 Task: Open Card Card0000000176 in Board Board0000000044 in Workspace WS0000000015 in Trello. Add Member Email0000000060 to Card Card0000000176 in Board Board0000000044 in Workspace WS0000000015 in Trello. Add Red Label titled Label0000000176 to Card Card0000000176 in Board Board0000000044 in Workspace WS0000000015 in Trello. Add Checklist CL0000000176 to Card Card0000000176 in Board Board0000000044 in Workspace WS0000000015 in Trello. Add Dates with Start Date as Nov 01 2023 and Due Date as Nov 30 2023 to Card Card0000000176 in Board Board0000000044 in Workspace WS0000000015 in Trello
Action: Mouse moved to (334, 404)
Screenshot: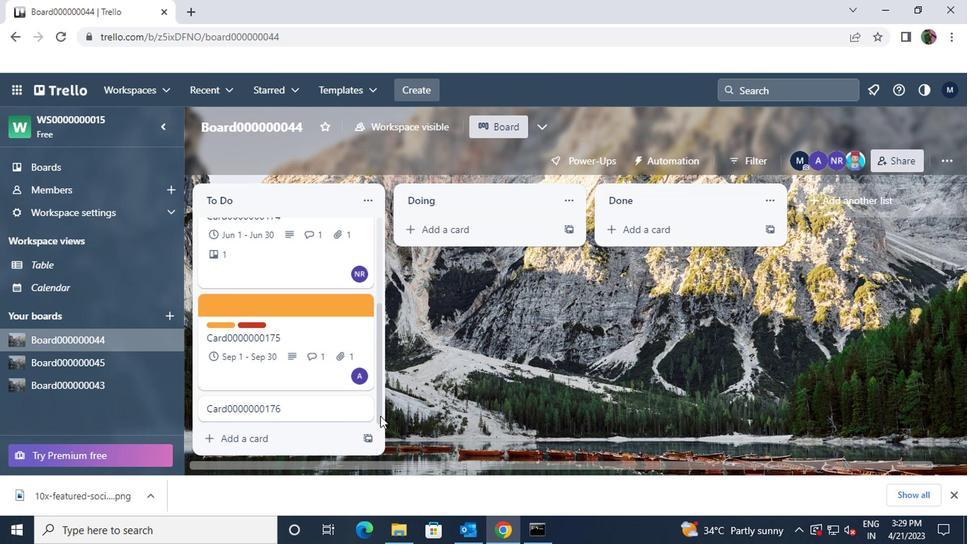 
Action: Mouse pressed left at (334, 404)
Screenshot: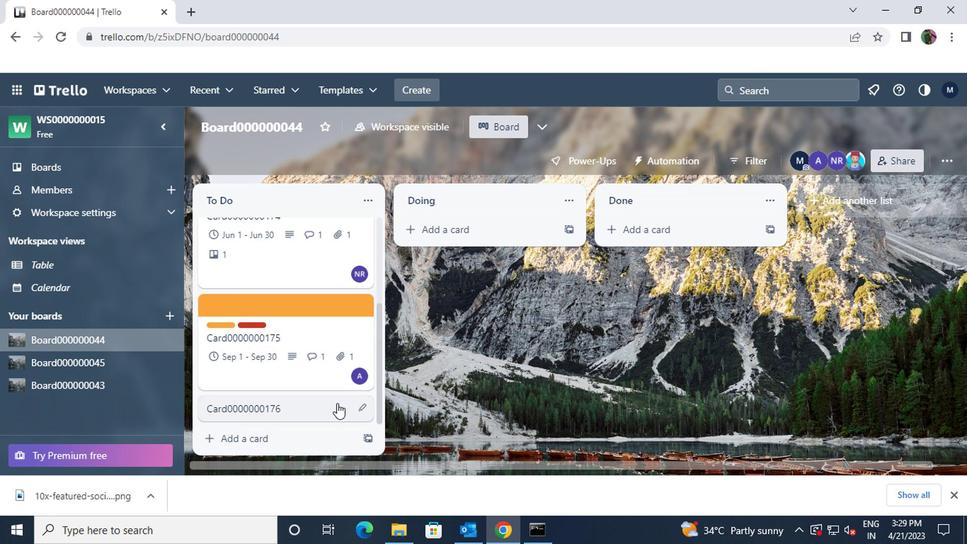 
Action: Mouse moved to (634, 205)
Screenshot: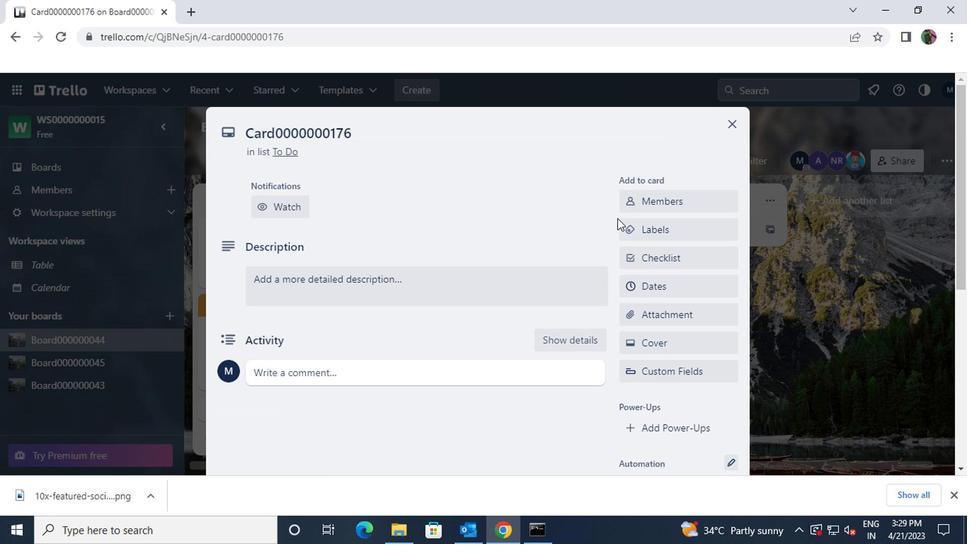 
Action: Mouse pressed left at (634, 205)
Screenshot: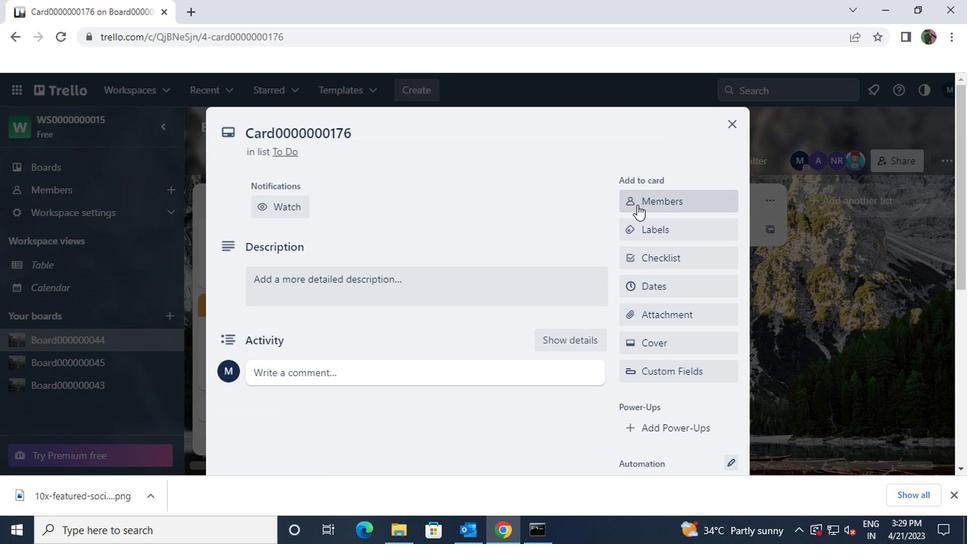
Action: Key pressed parteek.ku2002<Key.shift>@GMAIL.COM
Screenshot: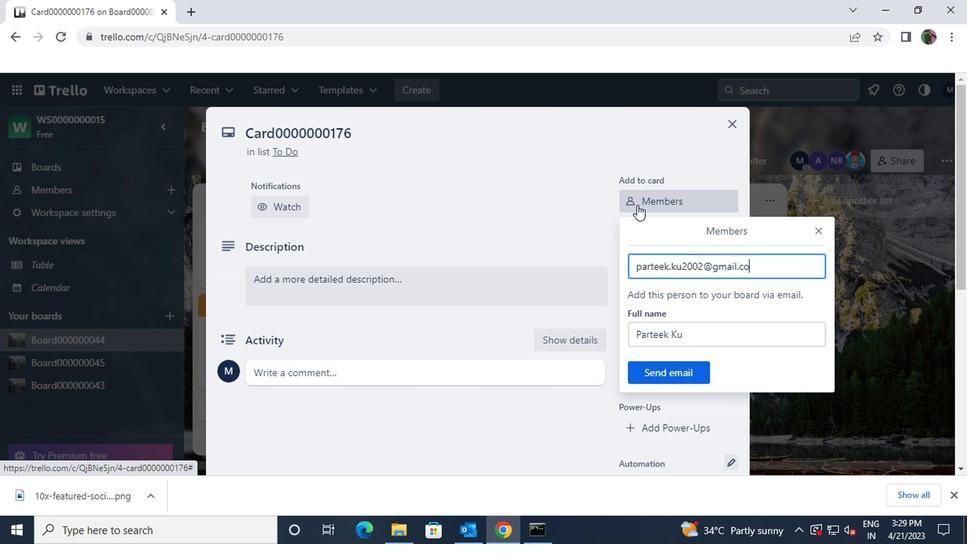 
Action: Mouse moved to (643, 371)
Screenshot: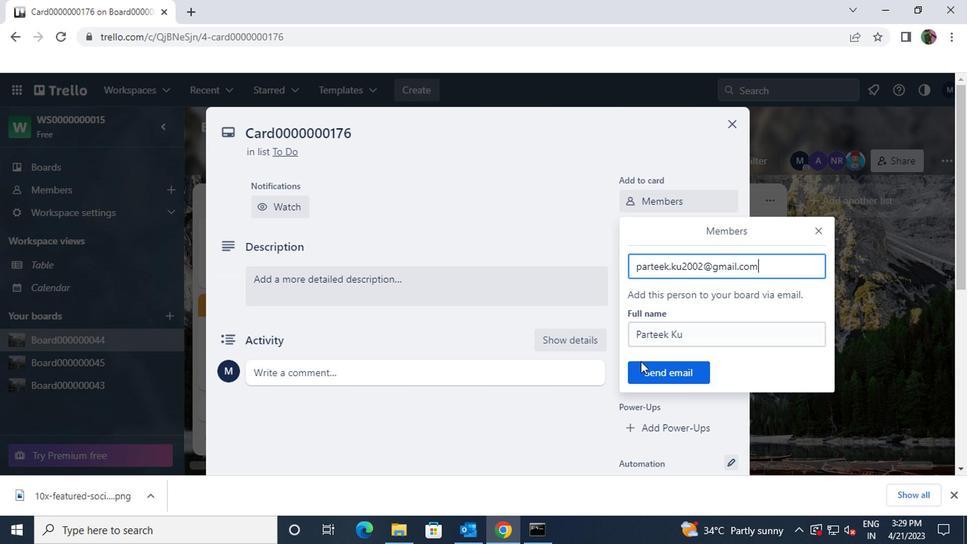 
Action: Mouse pressed left at (643, 371)
Screenshot: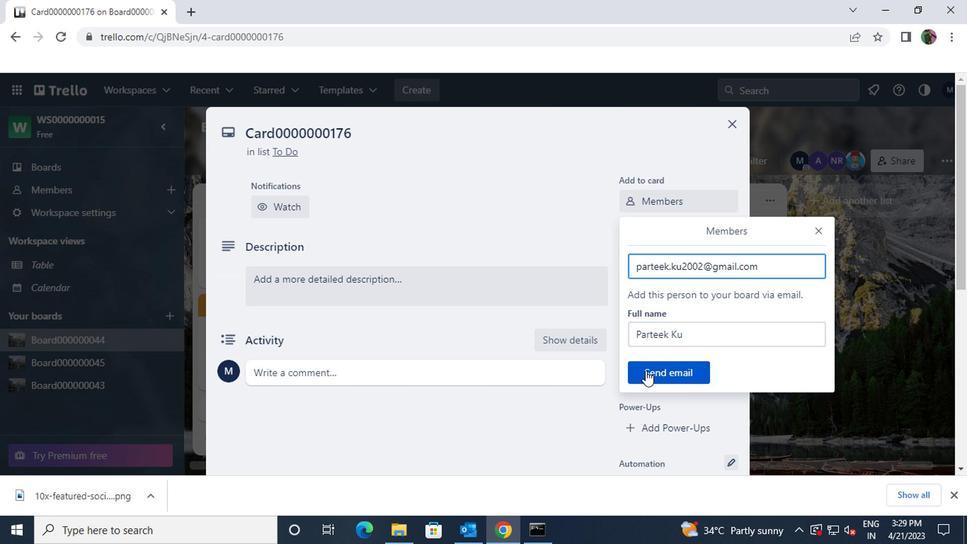 
Action: Mouse moved to (659, 231)
Screenshot: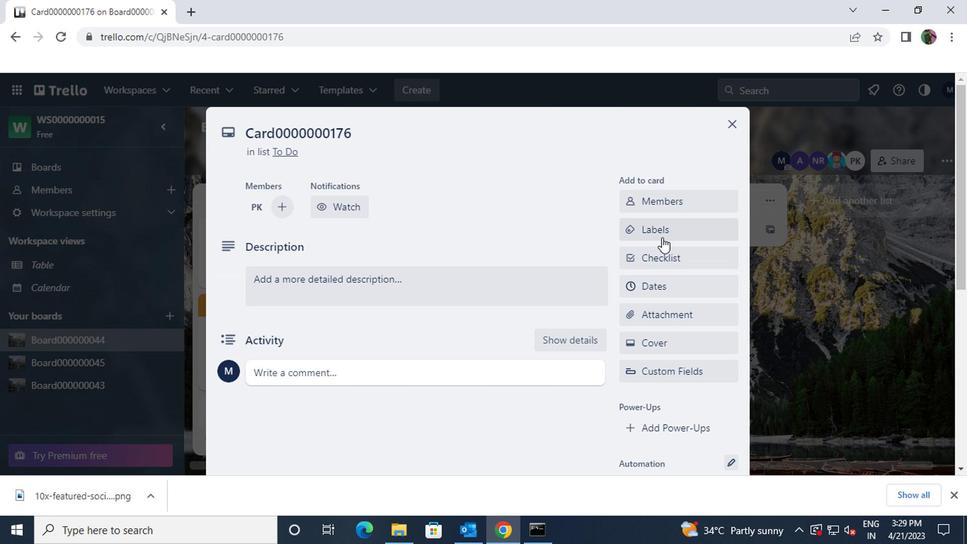 
Action: Mouse pressed left at (659, 231)
Screenshot: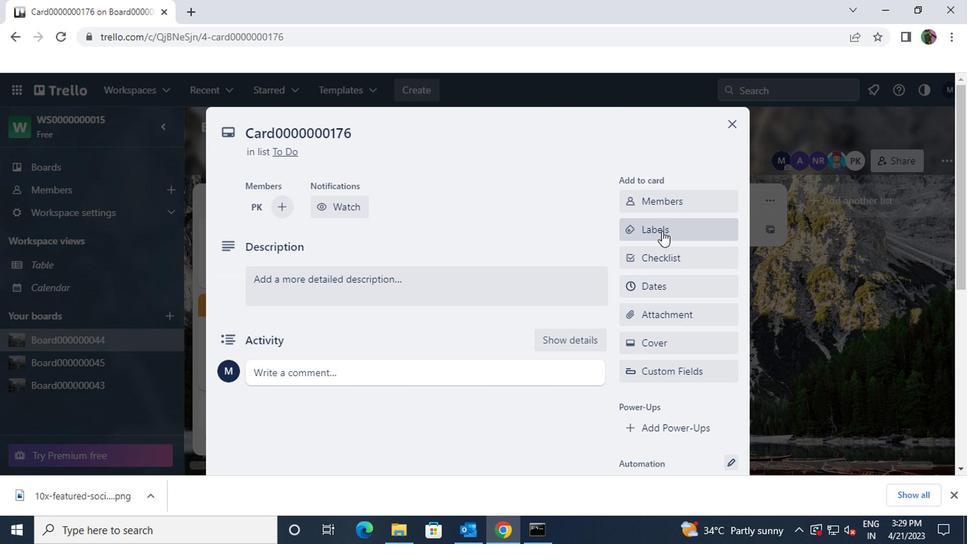 
Action: Mouse moved to (694, 405)
Screenshot: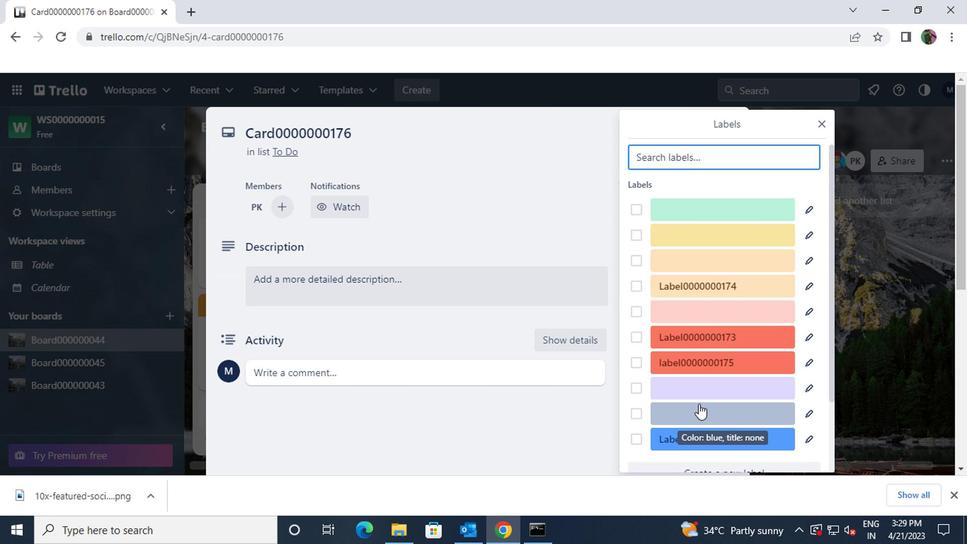 
Action: Mouse scrolled (694, 405) with delta (0, 0)
Screenshot: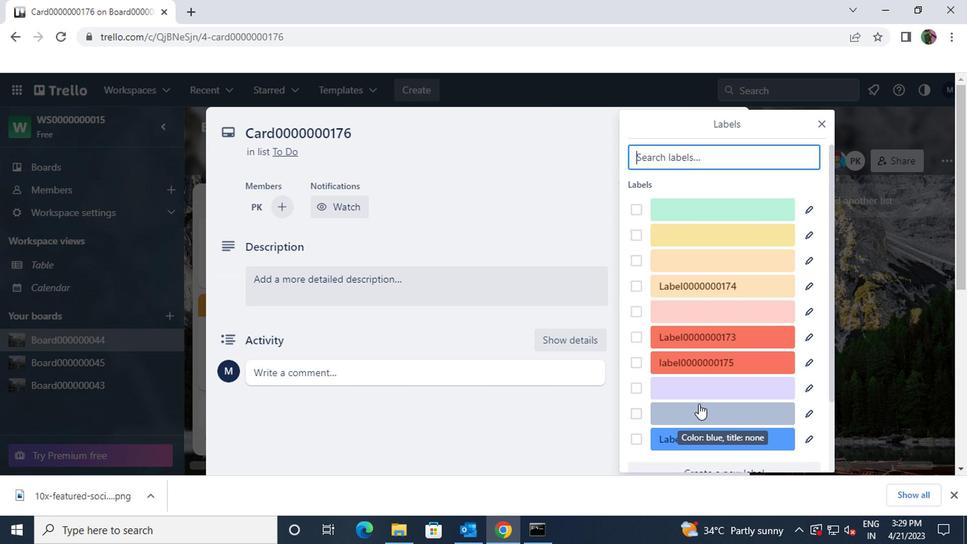 
Action: Mouse scrolled (694, 405) with delta (0, 0)
Screenshot: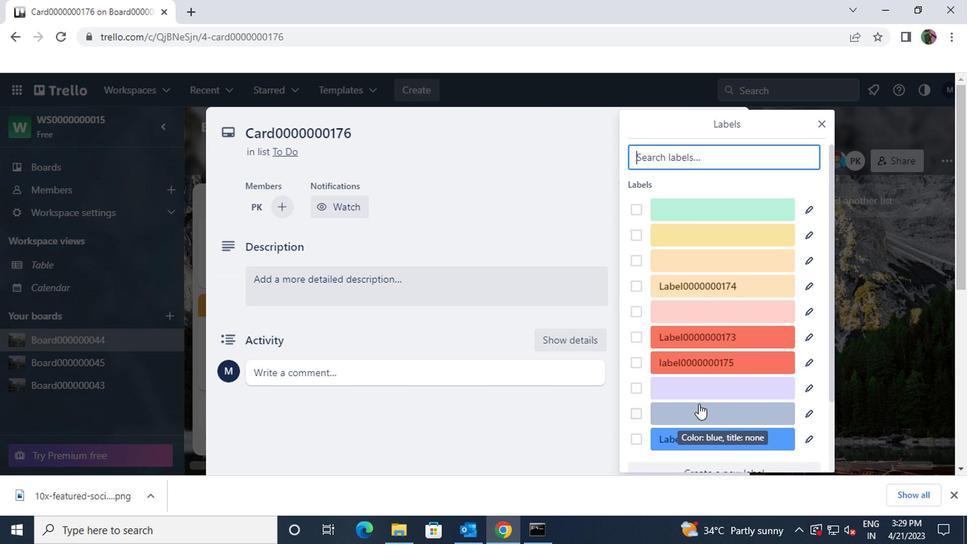 
Action: Mouse scrolled (694, 405) with delta (0, 0)
Screenshot: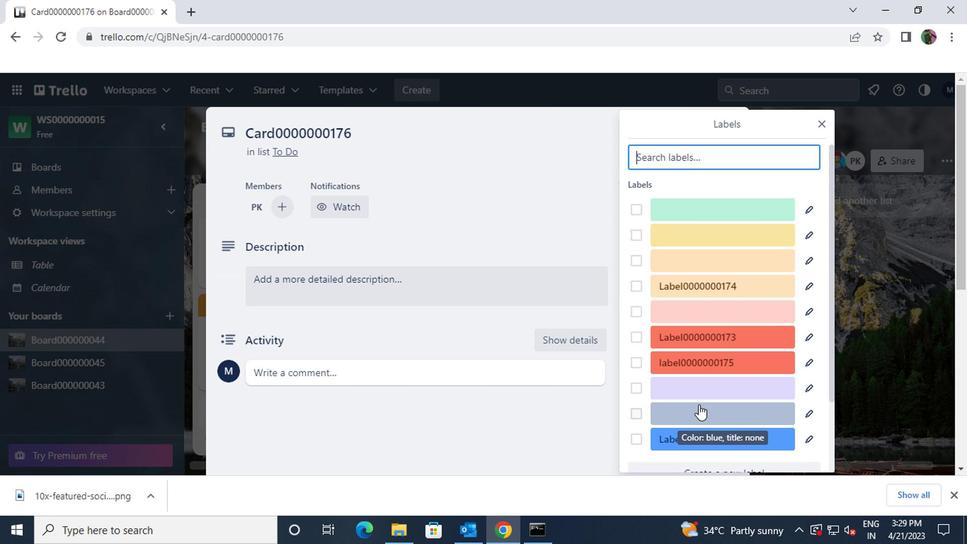 
Action: Mouse moved to (699, 386)
Screenshot: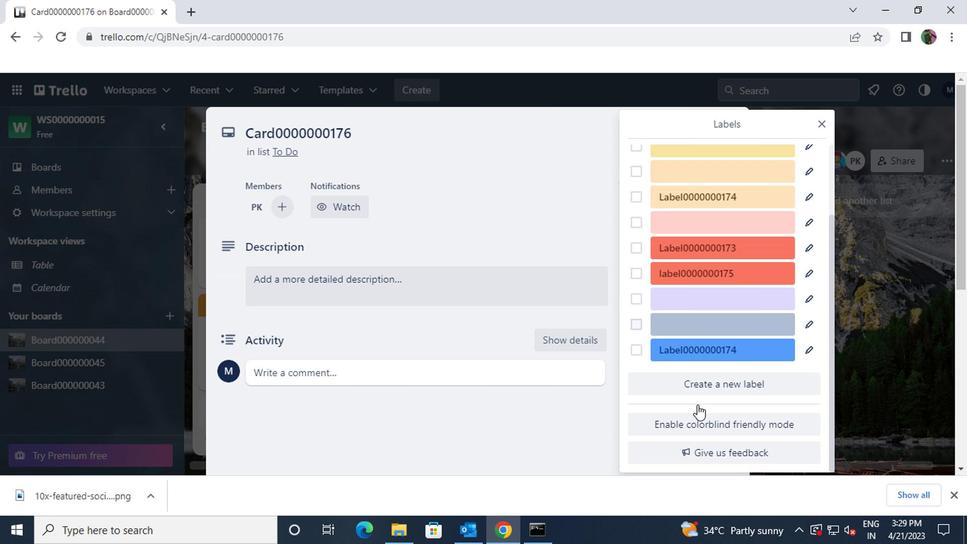 
Action: Mouse pressed left at (699, 386)
Screenshot: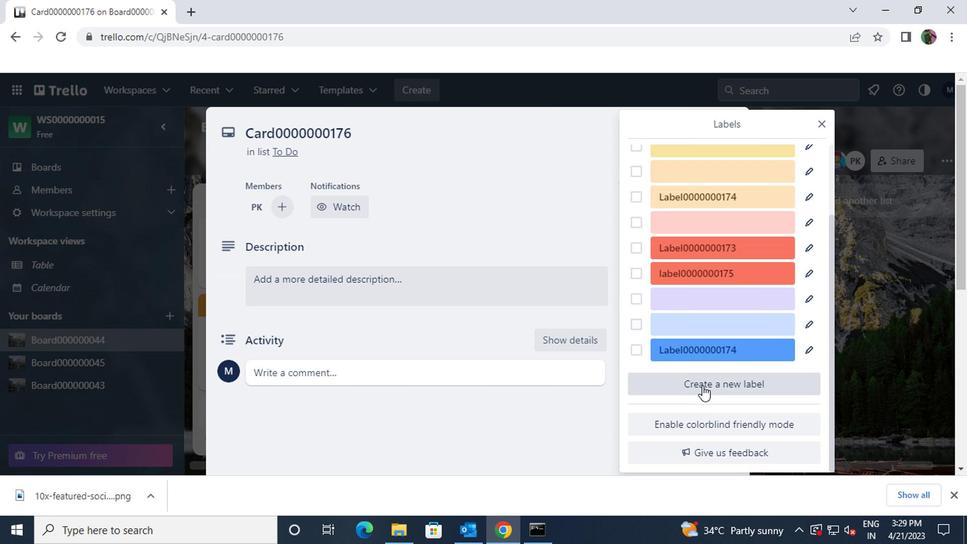 
Action: Mouse moved to (650, 194)
Screenshot: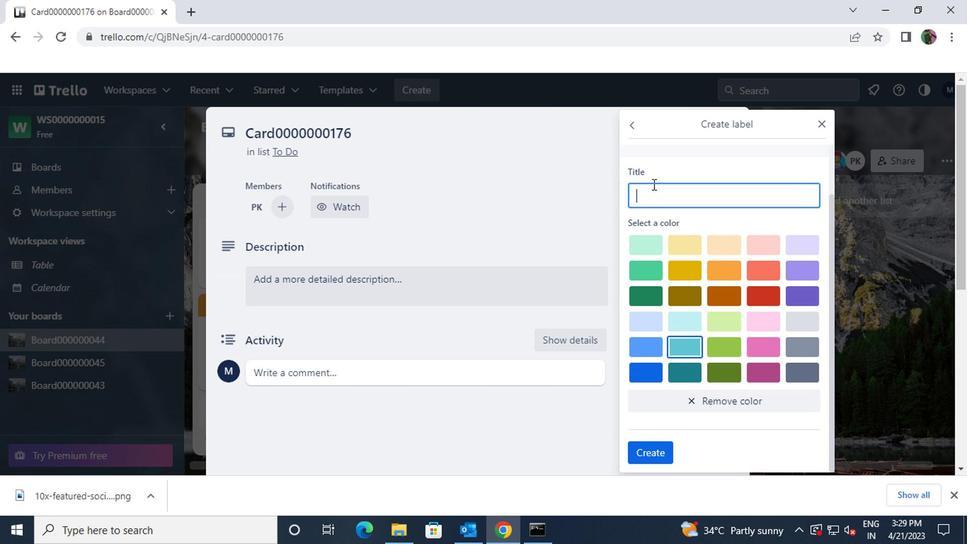 
Action: Mouse pressed left at (650, 194)
Screenshot: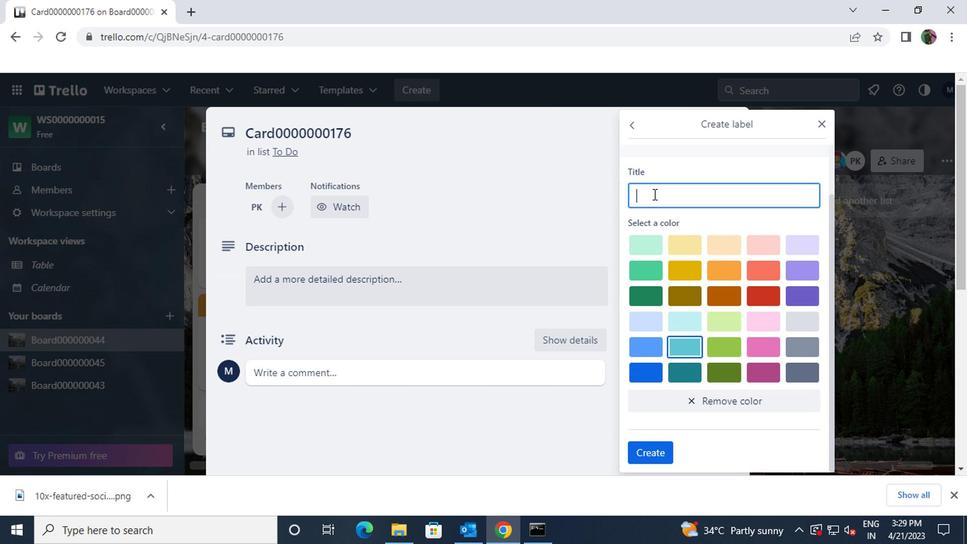 
Action: Key pressed <Key.shift>LABEL0000000176
Screenshot: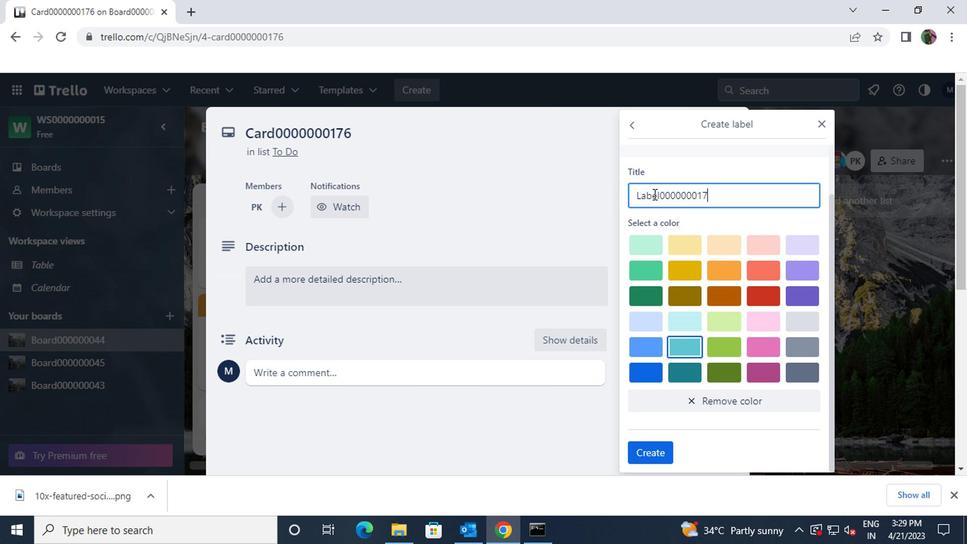 
Action: Mouse moved to (757, 290)
Screenshot: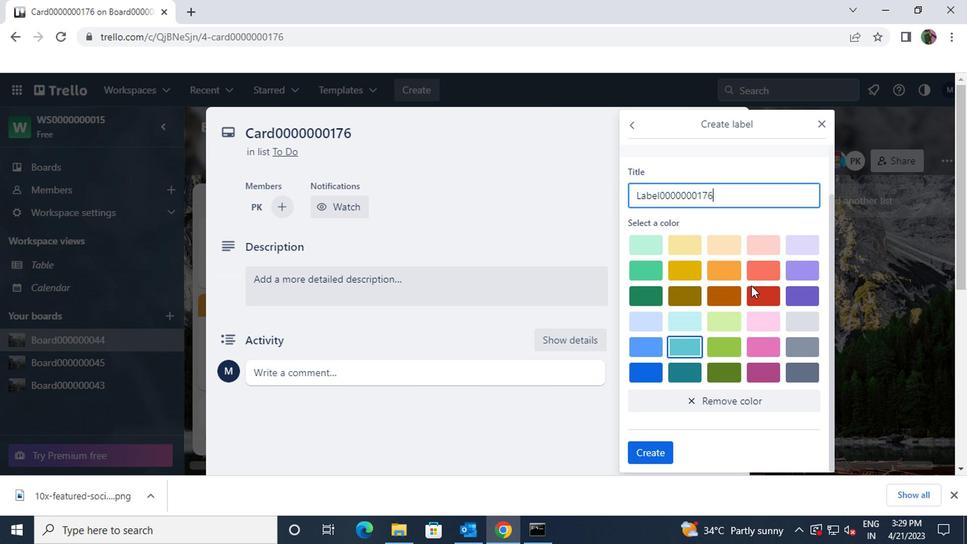 
Action: Mouse pressed left at (757, 290)
Screenshot: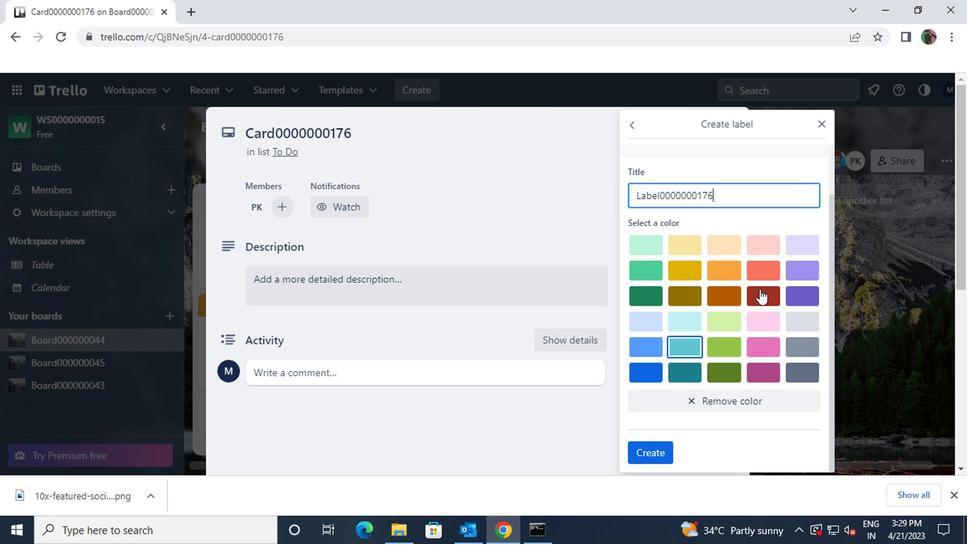 
Action: Mouse moved to (656, 450)
Screenshot: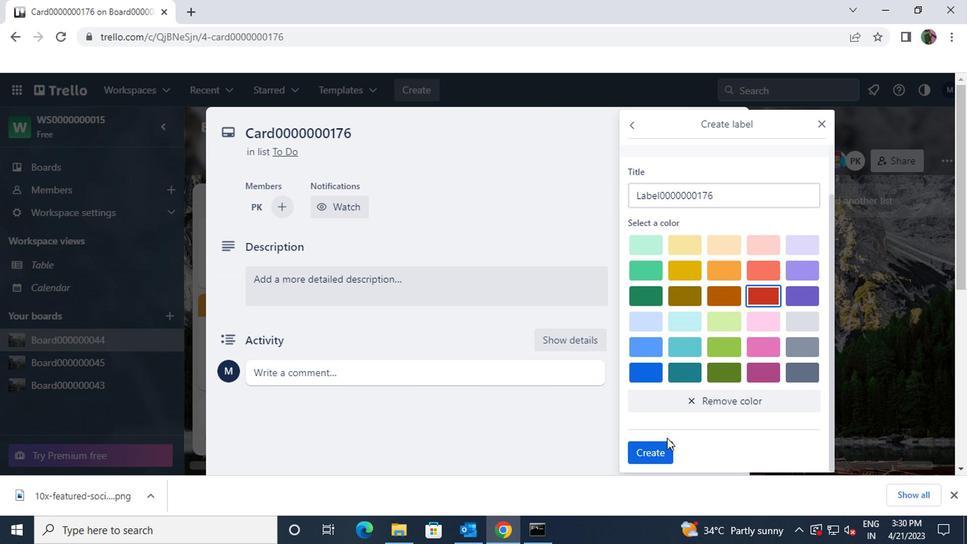
Action: Mouse pressed left at (656, 450)
Screenshot: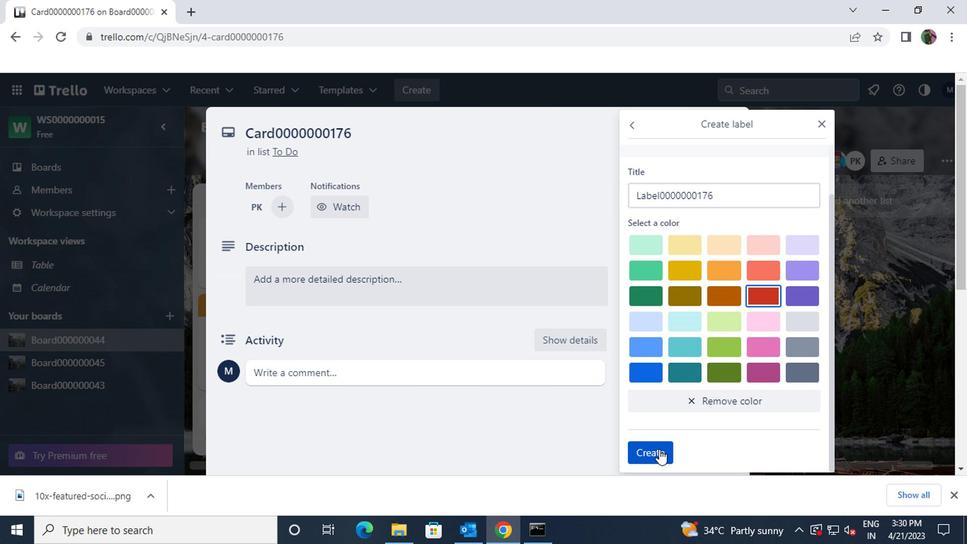 
Action: Mouse moved to (816, 122)
Screenshot: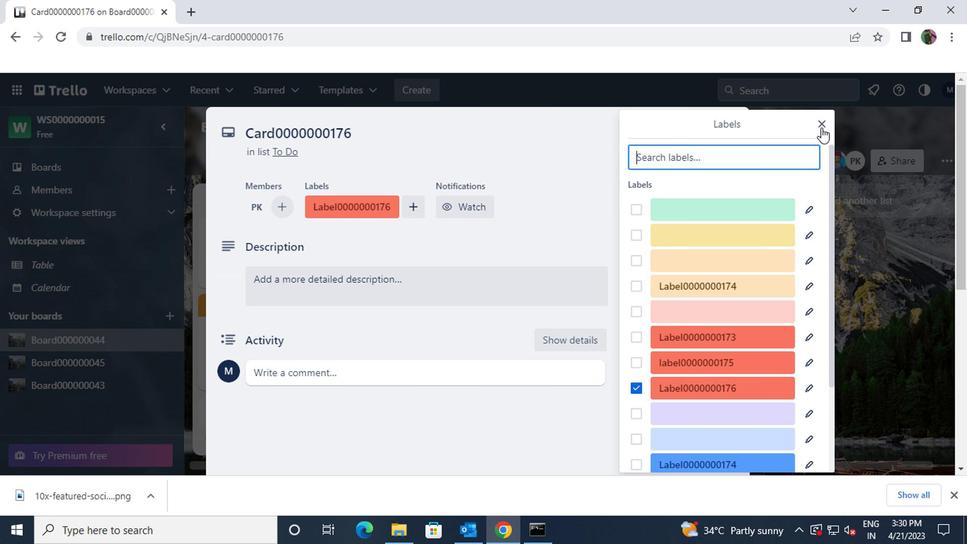 
Action: Mouse pressed left at (816, 122)
Screenshot: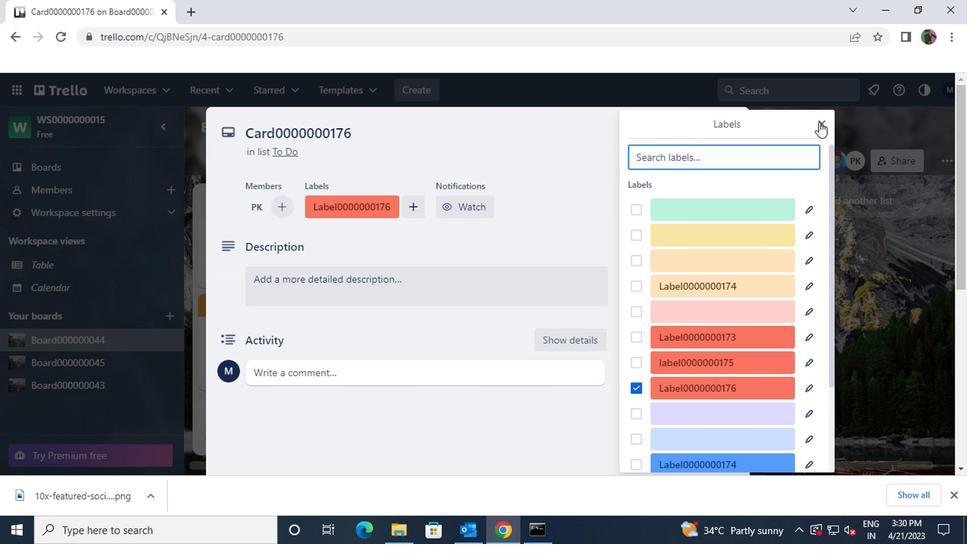 
Action: Mouse moved to (706, 252)
Screenshot: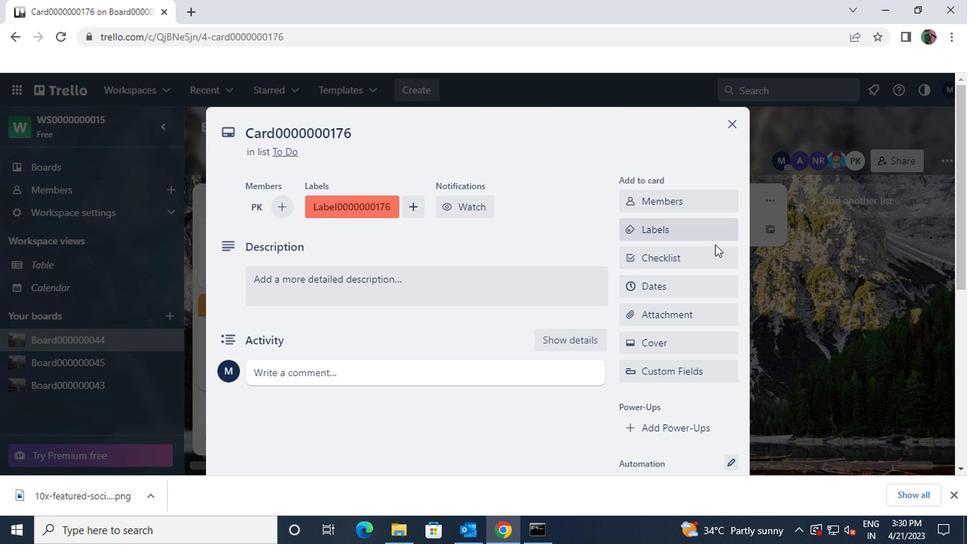 
Action: Mouse pressed left at (706, 252)
Screenshot: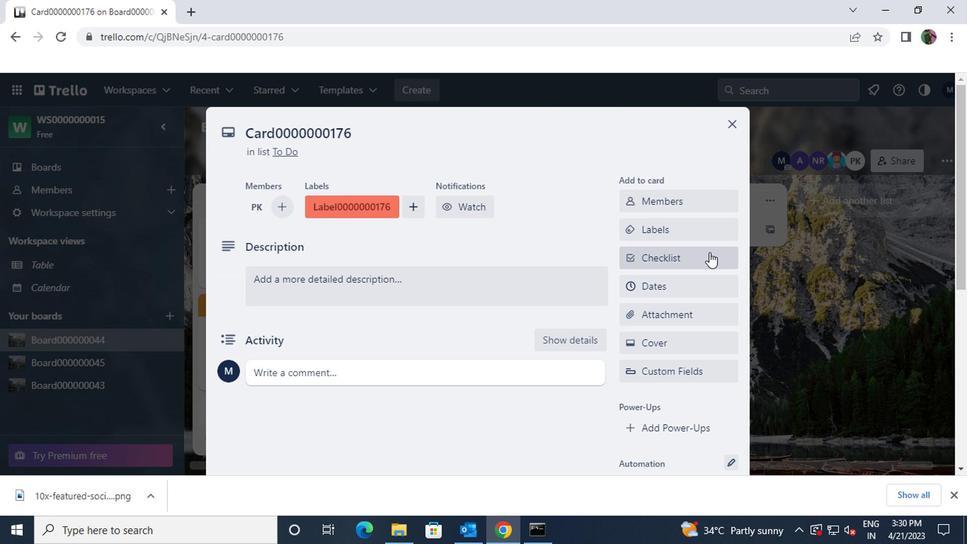 
Action: Key pressed <Key.shift><Key.shift>CL0000000176
Screenshot: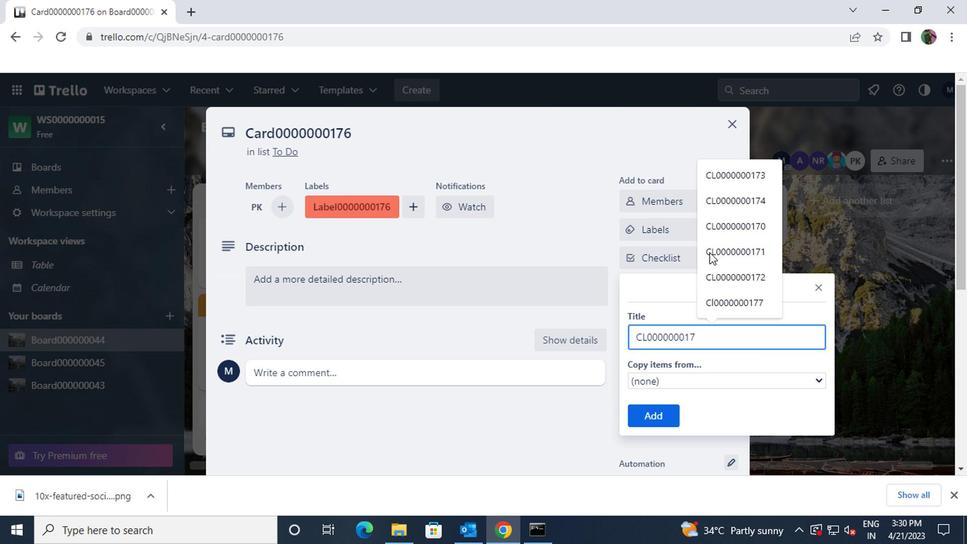 
Action: Mouse moved to (657, 410)
Screenshot: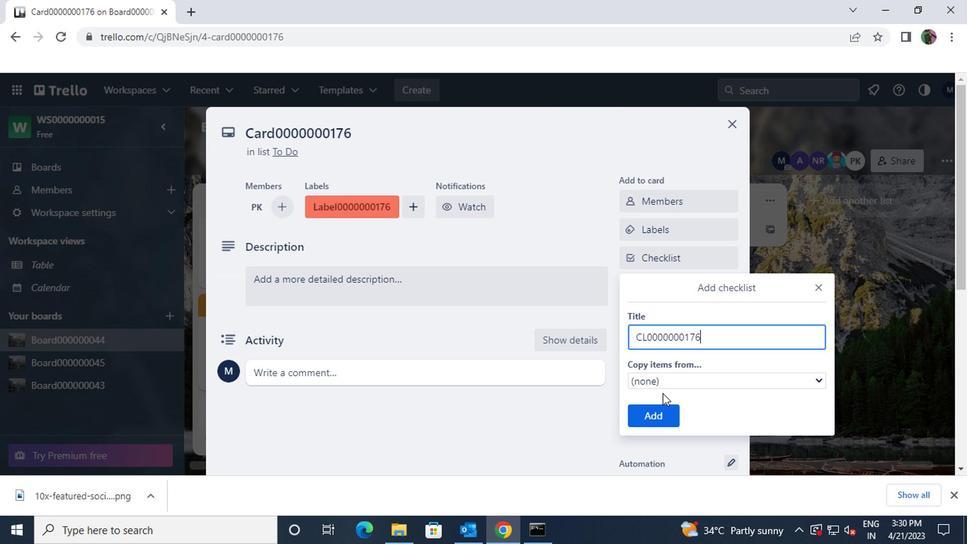 
Action: Mouse pressed left at (657, 410)
Screenshot: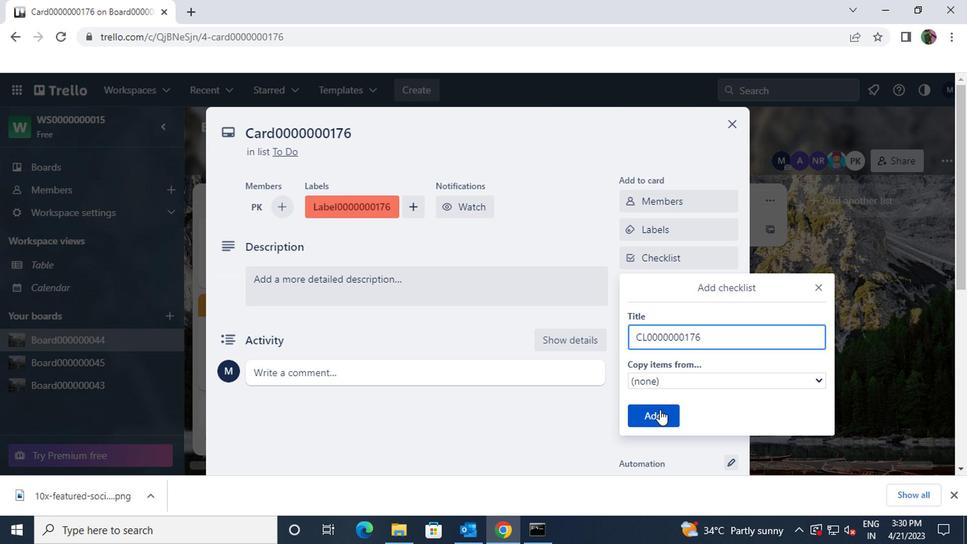 
Action: Mouse moved to (662, 288)
Screenshot: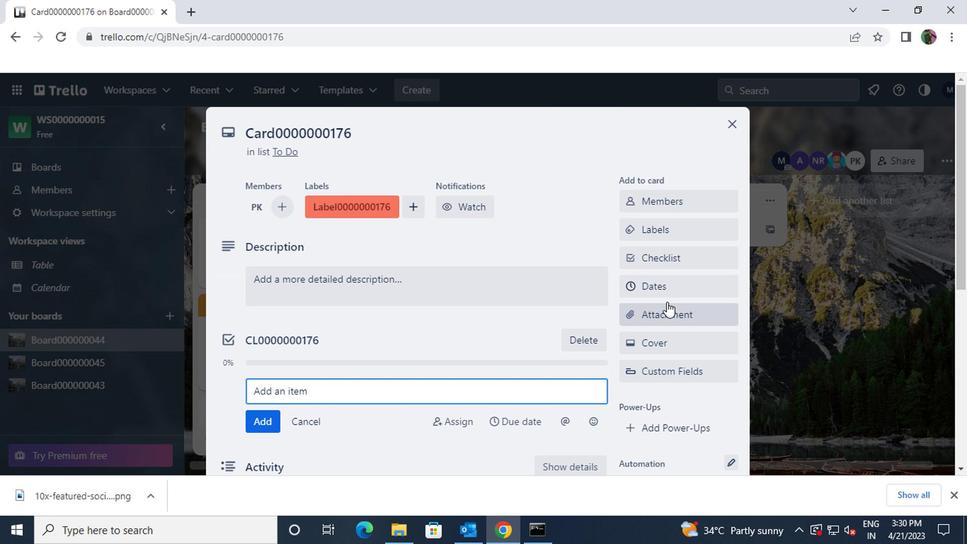 
Action: Mouse pressed left at (662, 288)
Screenshot: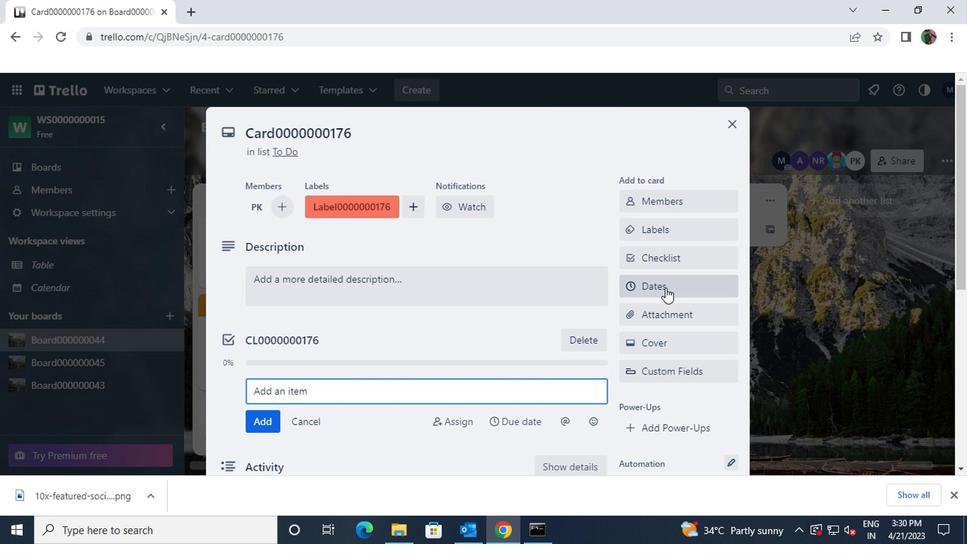 
Action: Mouse moved to (633, 375)
Screenshot: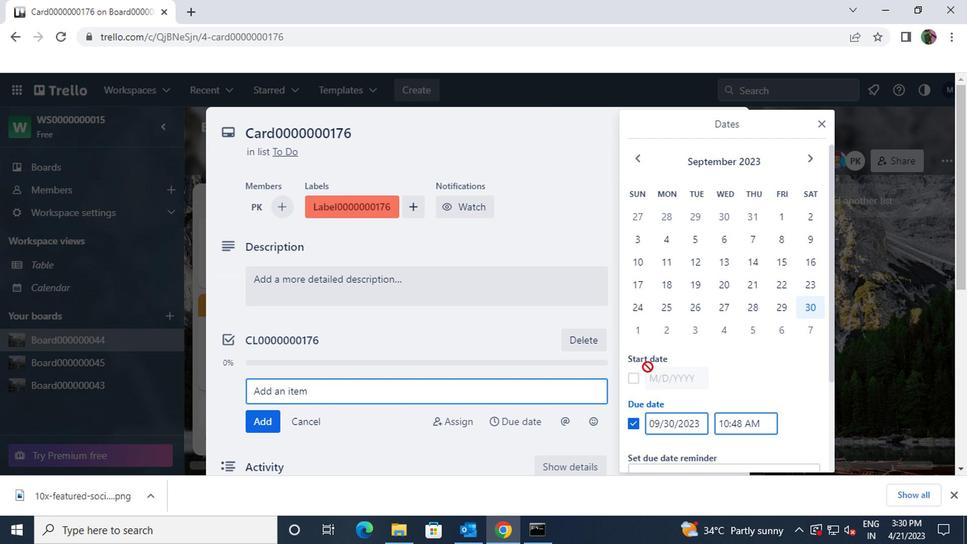 
Action: Mouse pressed left at (633, 375)
Screenshot: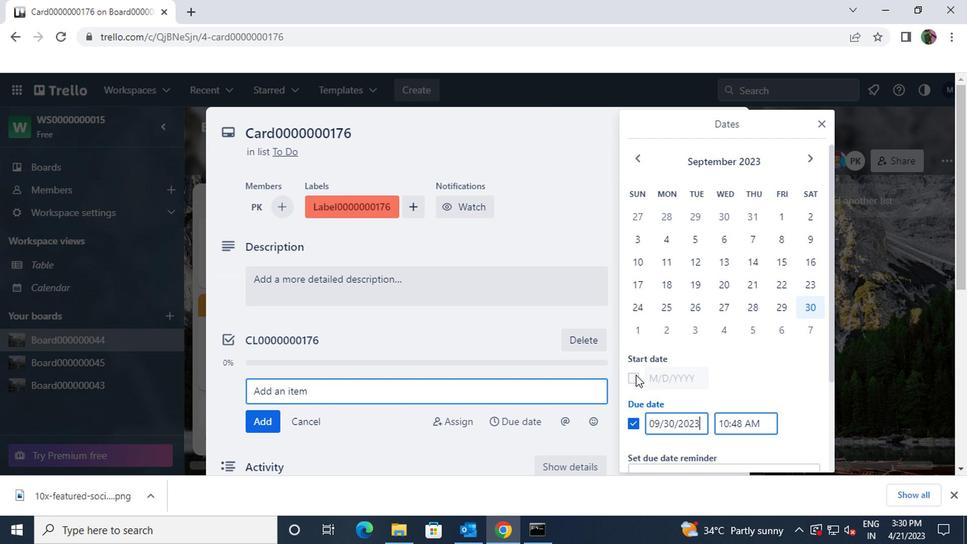 
Action: Mouse moved to (800, 162)
Screenshot: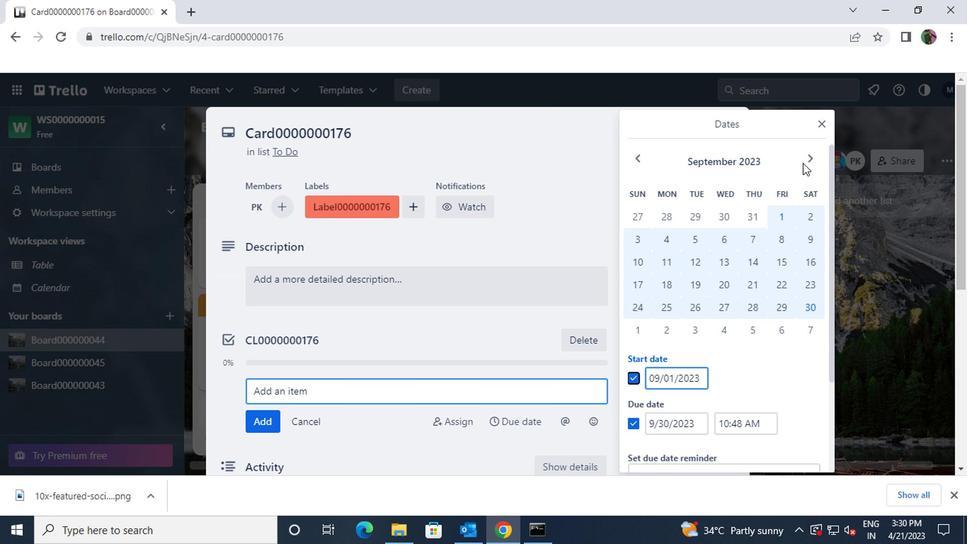 
Action: Mouse pressed left at (800, 162)
Screenshot: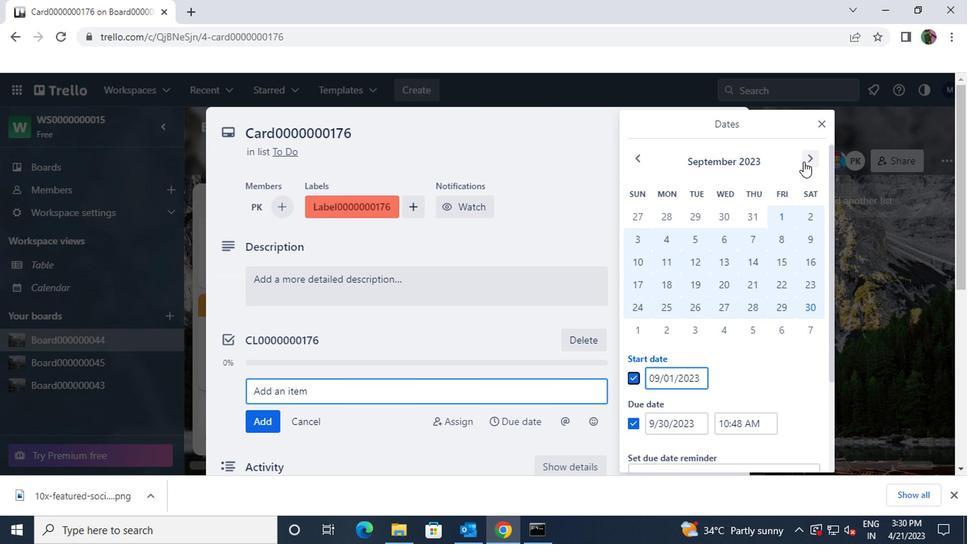 
Action: Mouse pressed left at (800, 162)
Screenshot: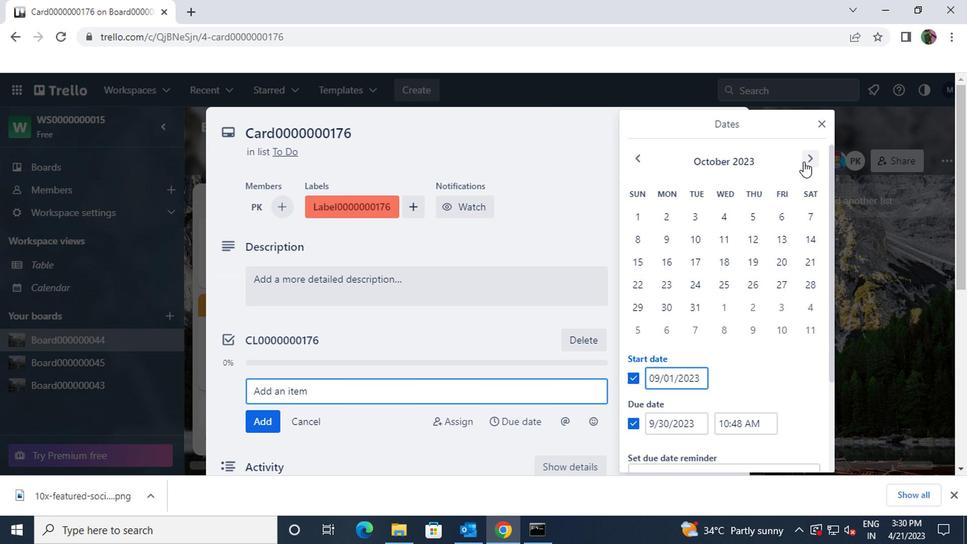 
Action: Mouse moved to (725, 215)
Screenshot: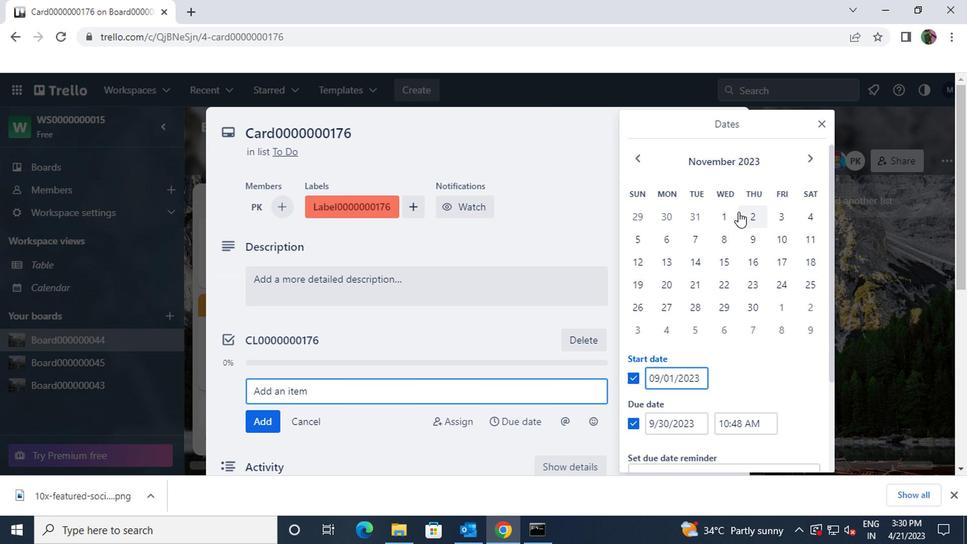 
Action: Mouse pressed left at (725, 215)
Screenshot: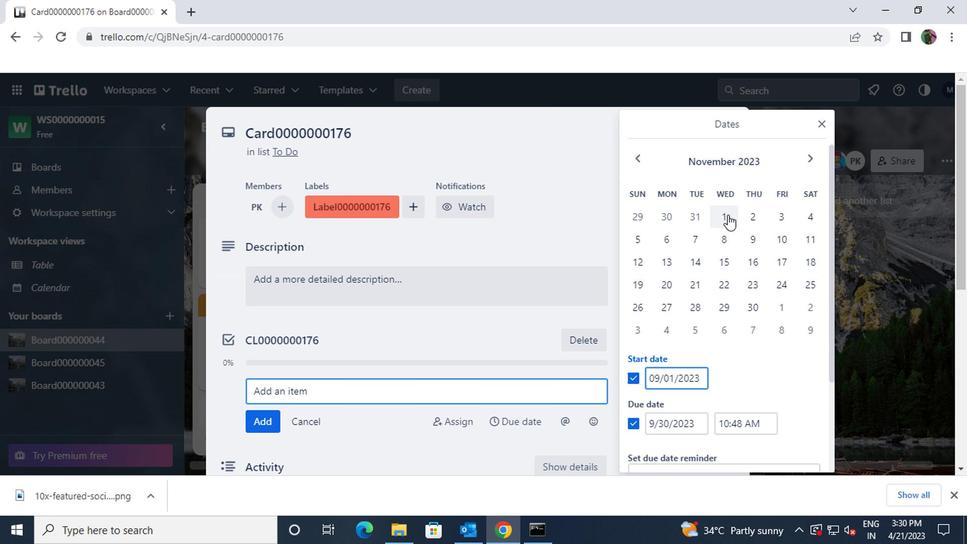 
Action: Mouse scrolled (725, 214) with delta (0, -1)
Screenshot: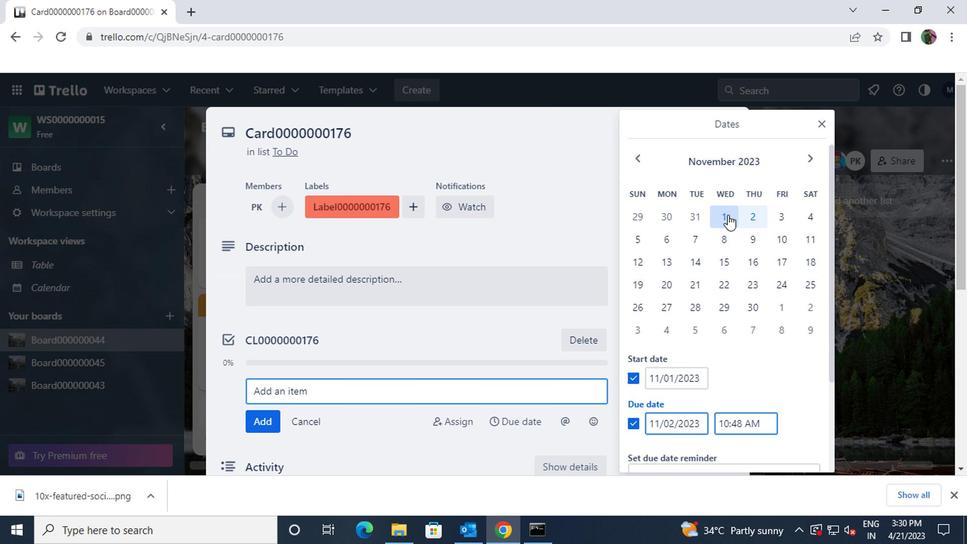
Action: Mouse moved to (742, 228)
Screenshot: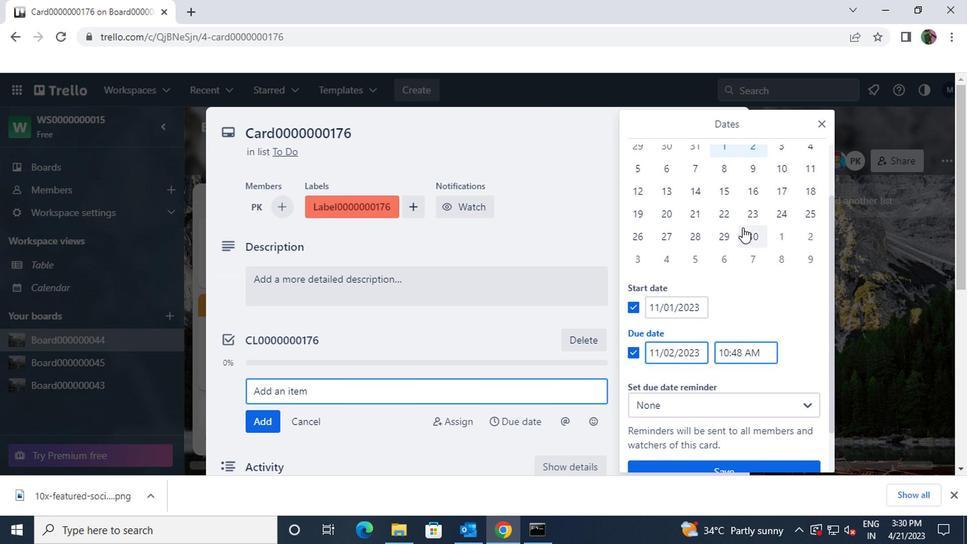 
Action: Mouse pressed left at (742, 228)
Screenshot: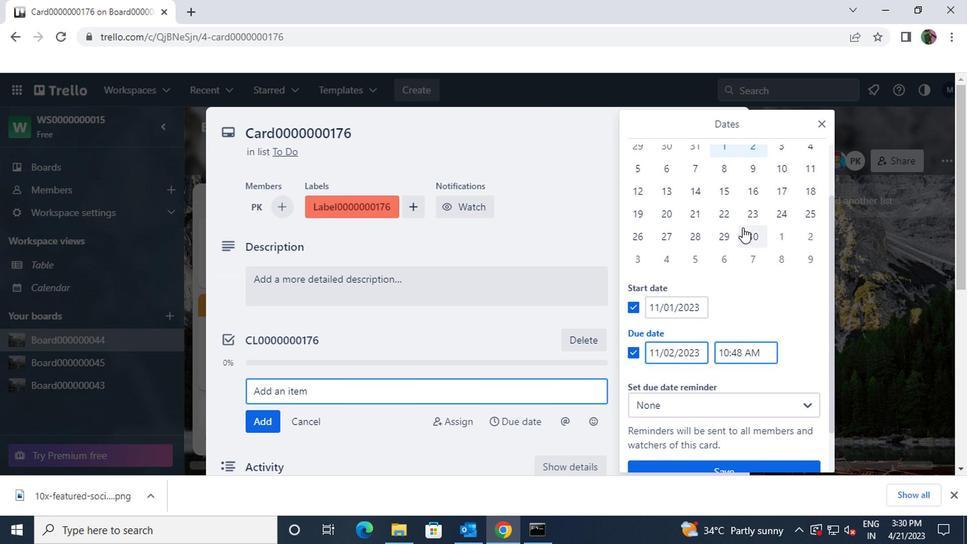 
Action: Mouse moved to (743, 230)
Screenshot: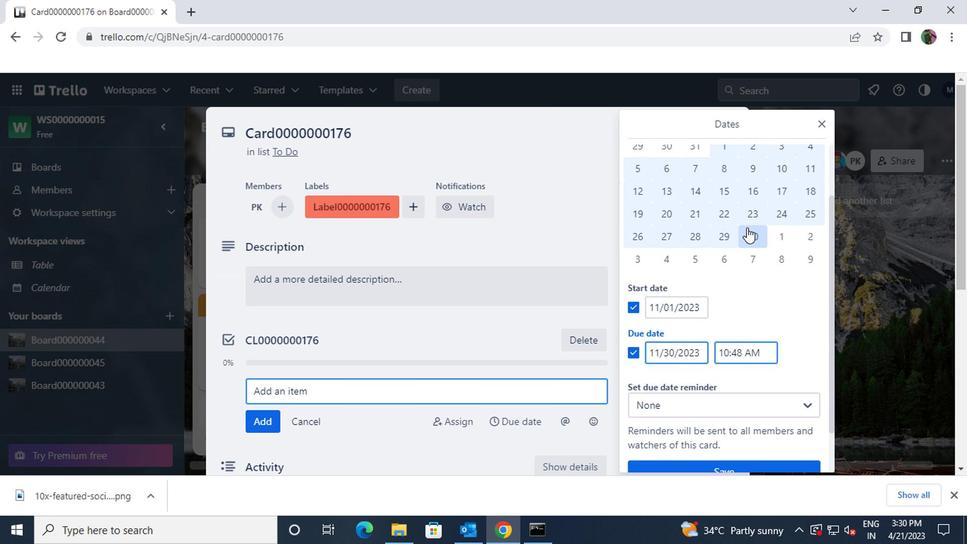 
Action: Mouse scrolled (743, 229) with delta (0, 0)
Screenshot: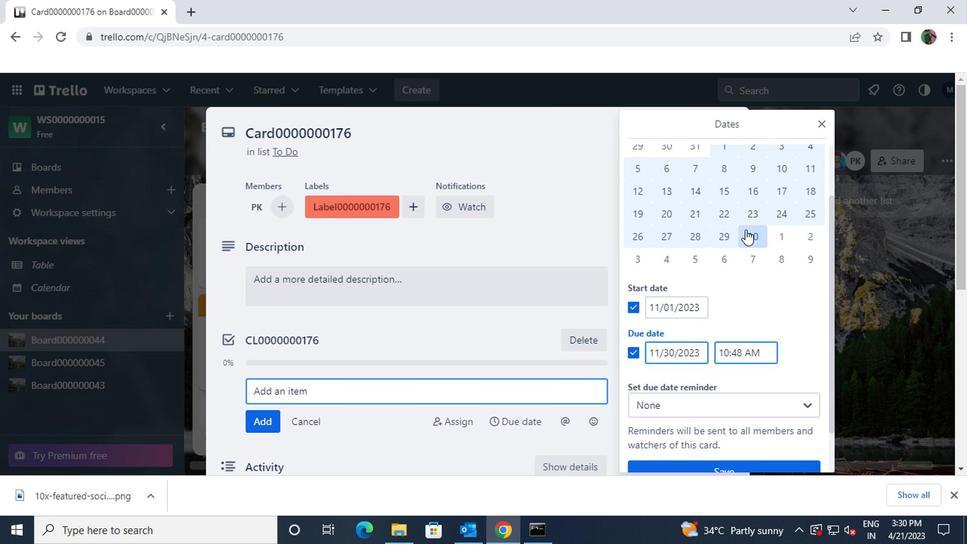 
Action: Mouse scrolled (743, 229) with delta (0, 0)
Screenshot: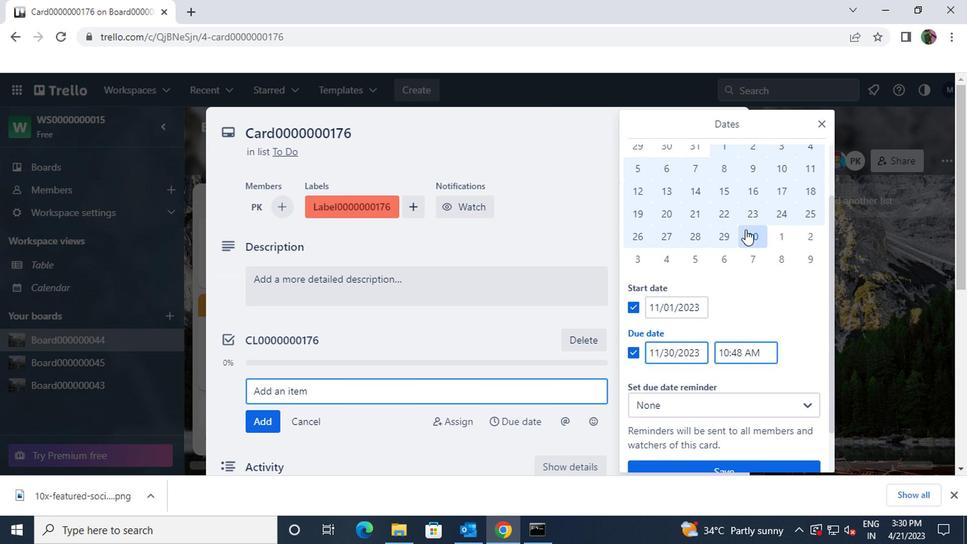 
Action: Mouse scrolled (743, 229) with delta (0, 0)
Screenshot: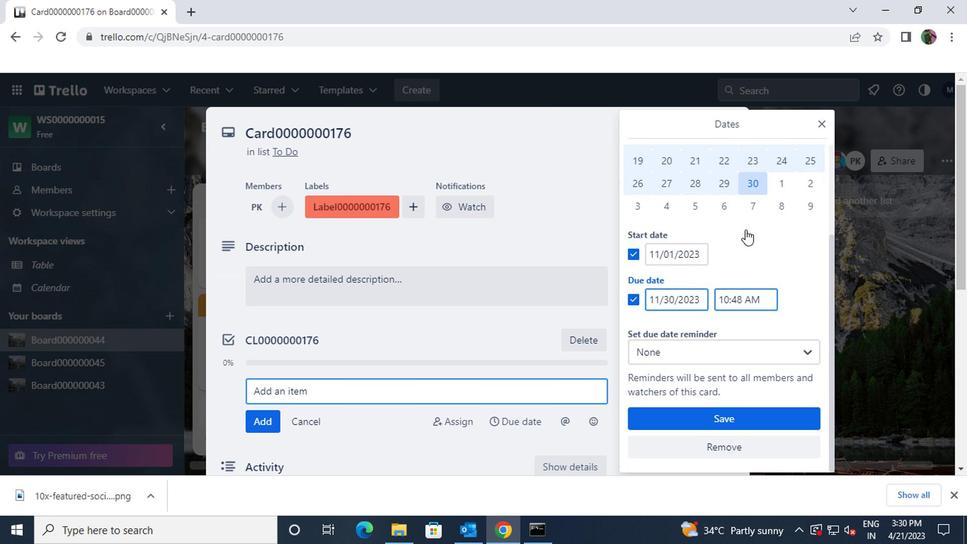 
Action: Mouse scrolled (743, 229) with delta (0, 0)
Screenshot: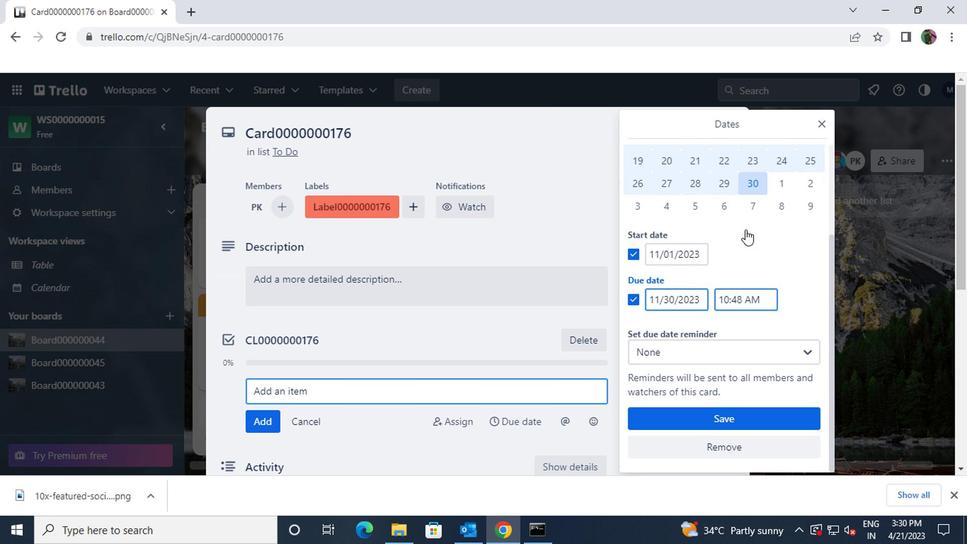 
Action: Mouse moved to (729, 412)
Screenshot: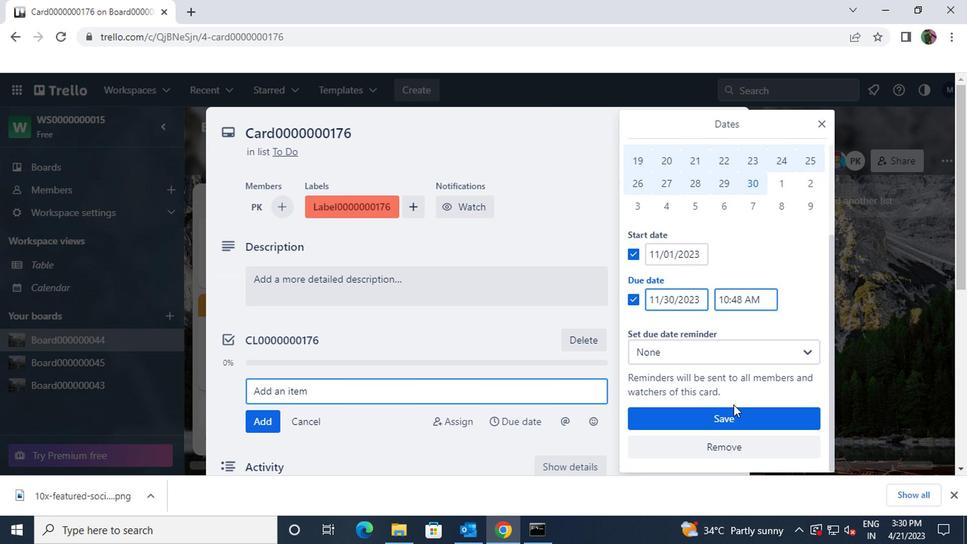 
Action: Mouse pressed left at (729, 412)
Screenshot: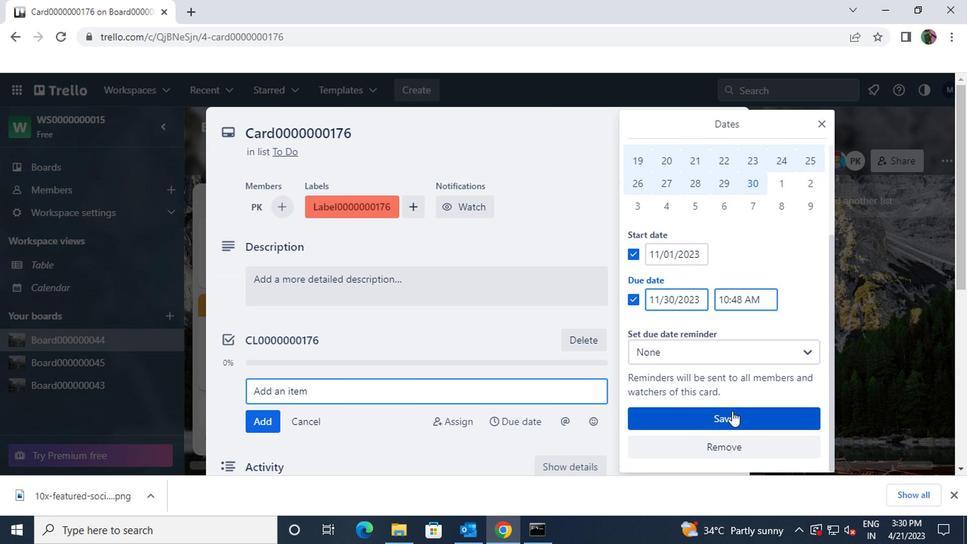 
Action: Key pressed <Key.f8>
Screenshot: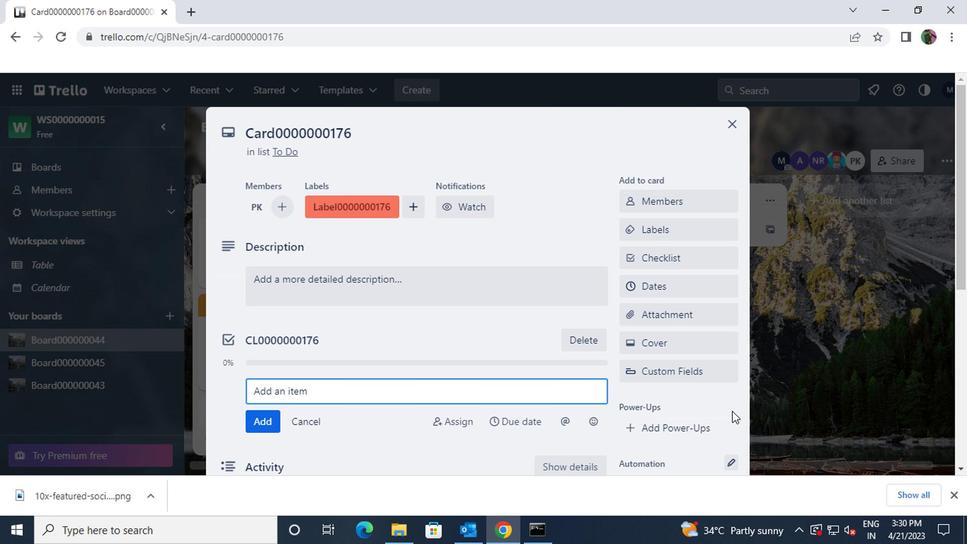 
